Task: Add a condition where "Channel Is Forum topic" in recently solved tickets.
Action: Mouse moved to (97, 359)
Screenshot: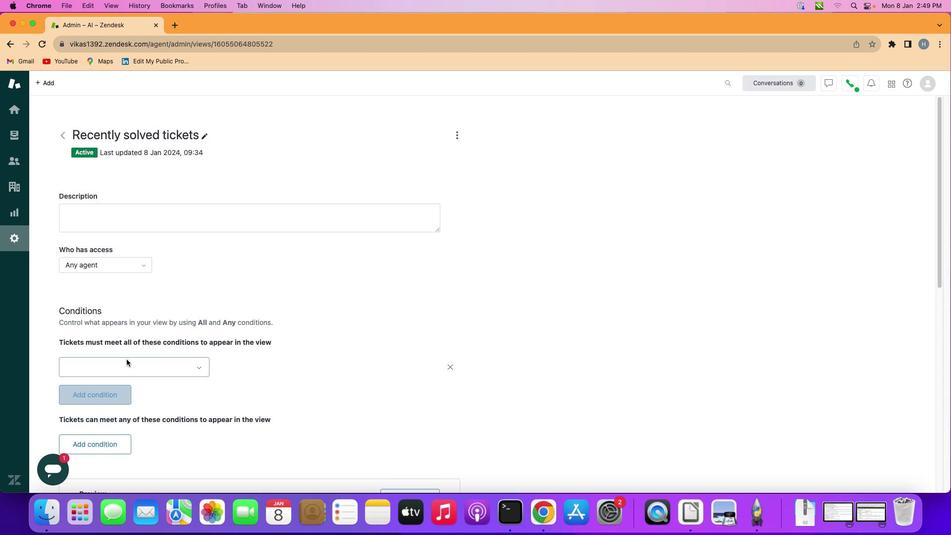 
Action: Mouse pressed left at (97, 359)
Screenshot: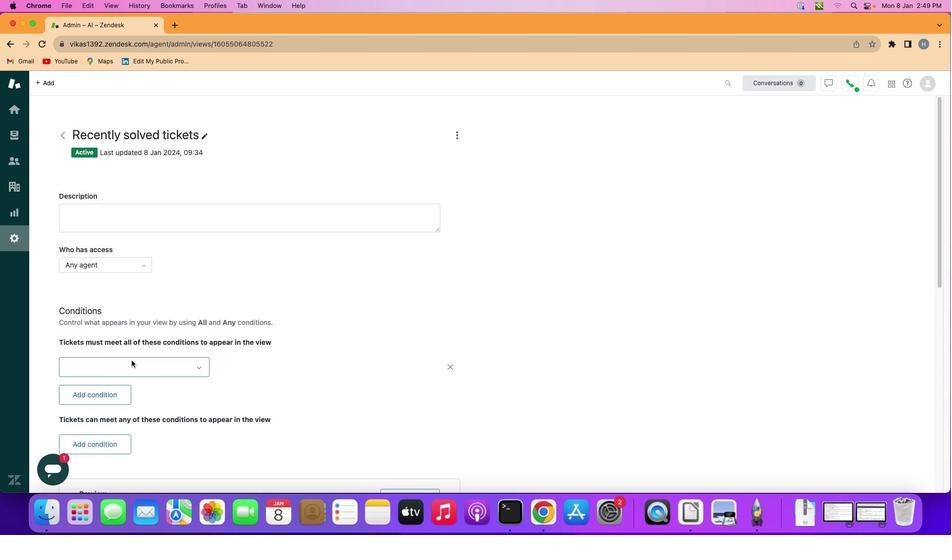 
Action: Mouse moved to (133, 362)
Screenshot: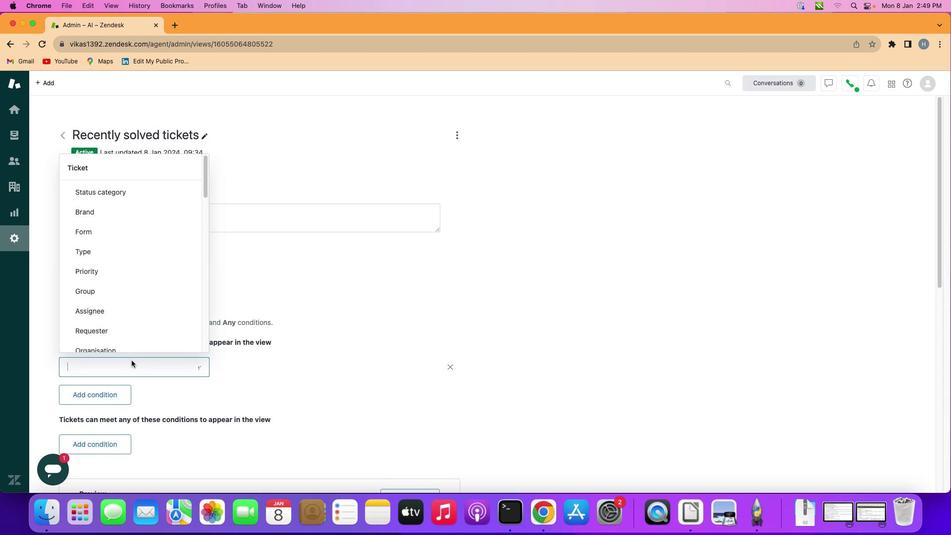 
Action: Mouse pressed left at (133, 362)
Screenshot: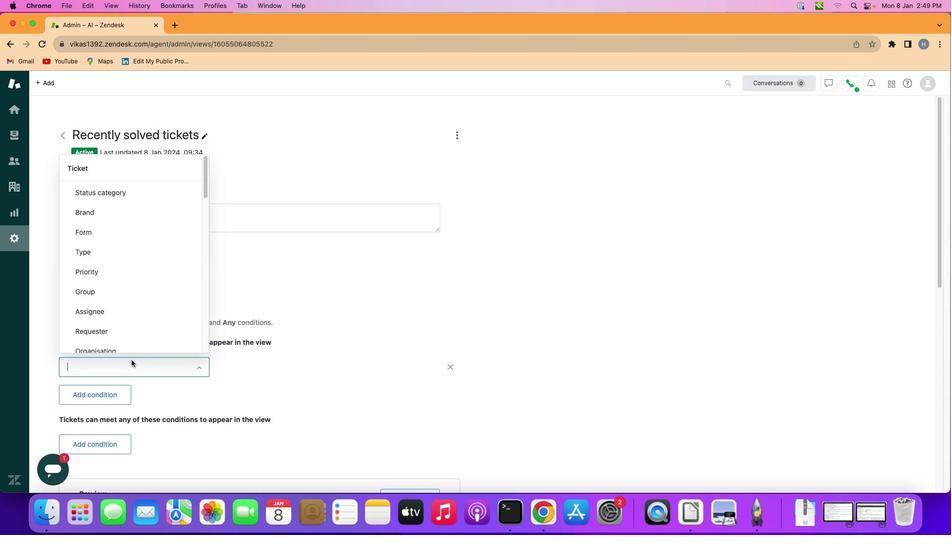 
Action: Mouse moved to (138, 282)
Screenshot: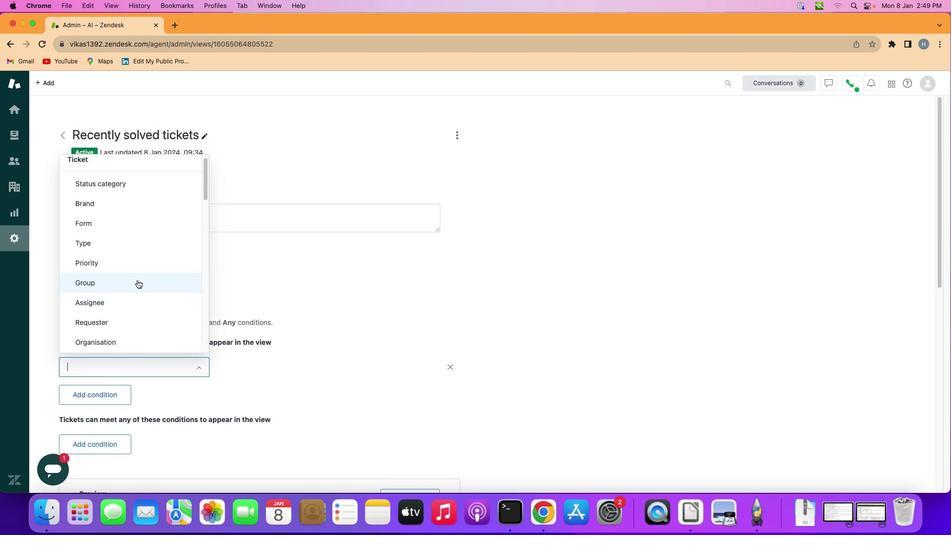 
Action: Mouse scrolled (138, 282) with delta (1, 1)
Screenshot: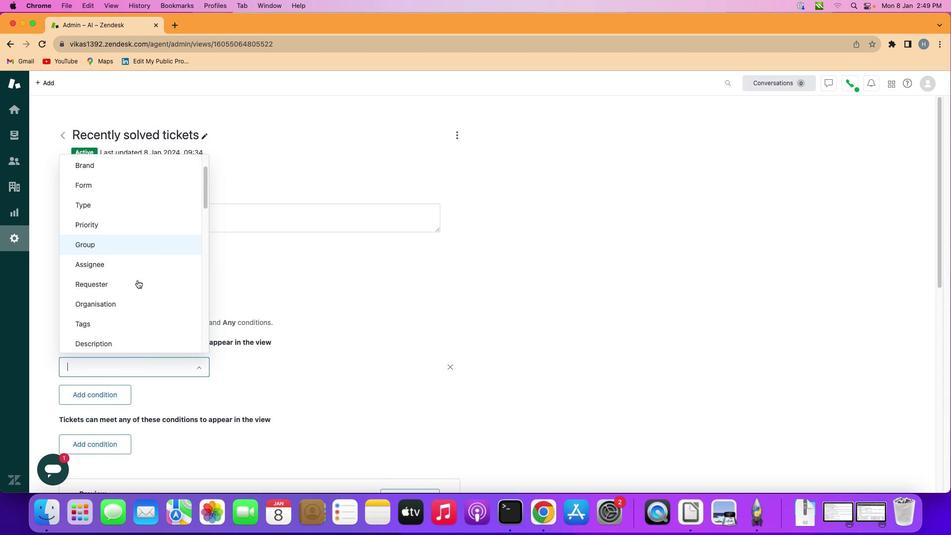 
Action: Mouse scrolled (138, 282) with delta (1, 2)
Screenshot: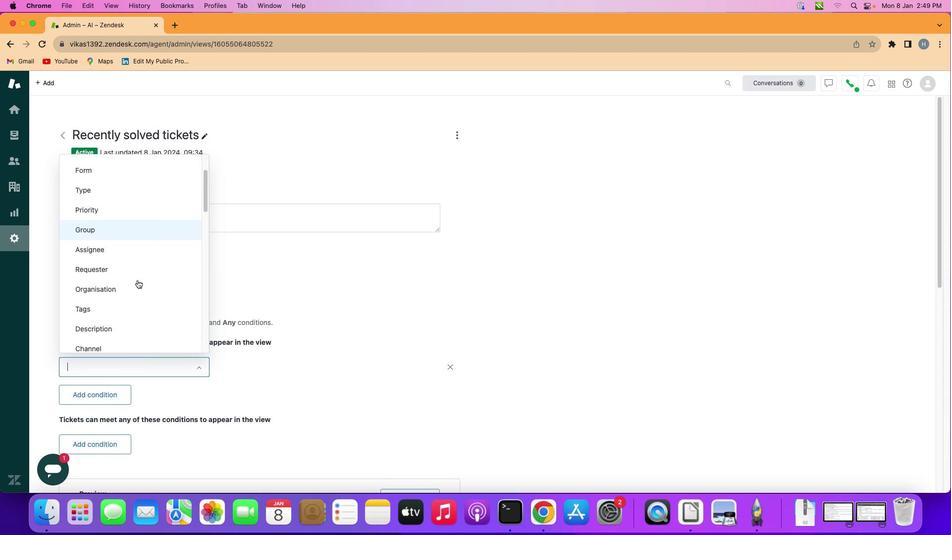 
Action: Mouse moved to (139, 282)
Screenshot: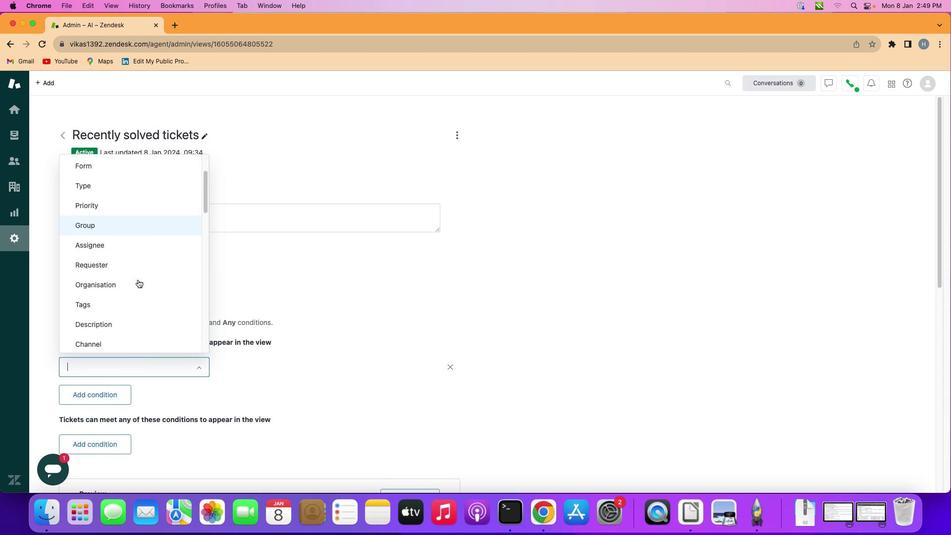 
Action: Mouse scrolled (139, 282) with delta (1, 1)
Screenshot: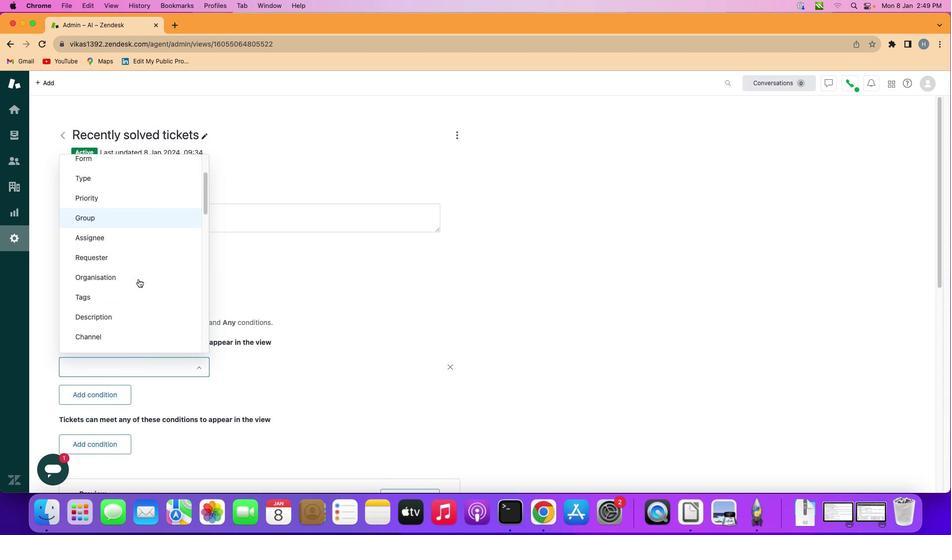 
Action: Mouse moved to (139, 282)
Screenshot: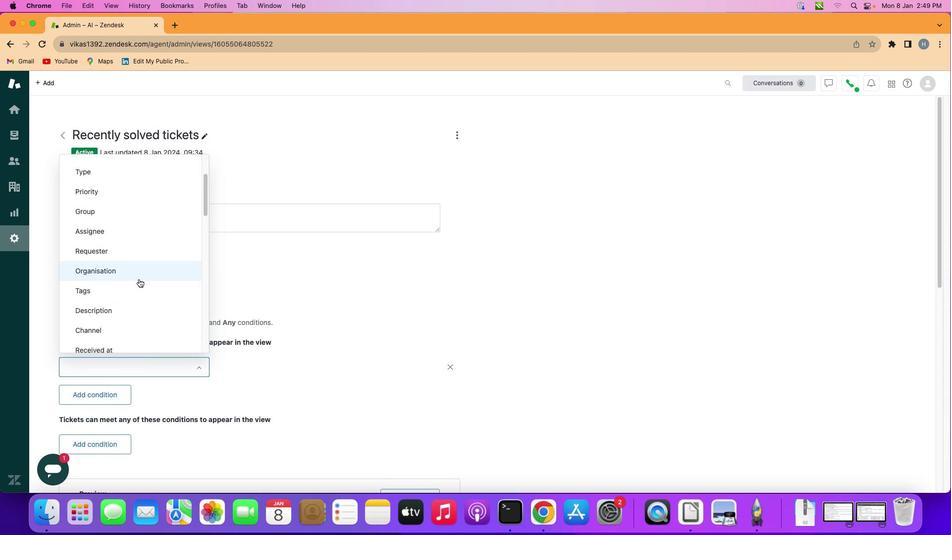 
Action: Mouse scrolled (139, 282) with delta (1, 1)
Screenshot: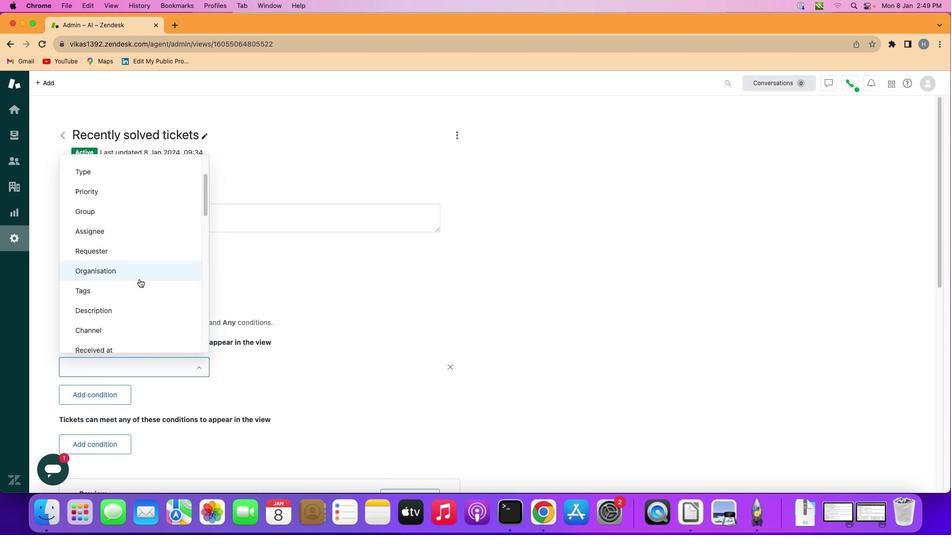 
Action: Mouse scrolled (139, 282) with delta (1, 1)
Screenshot: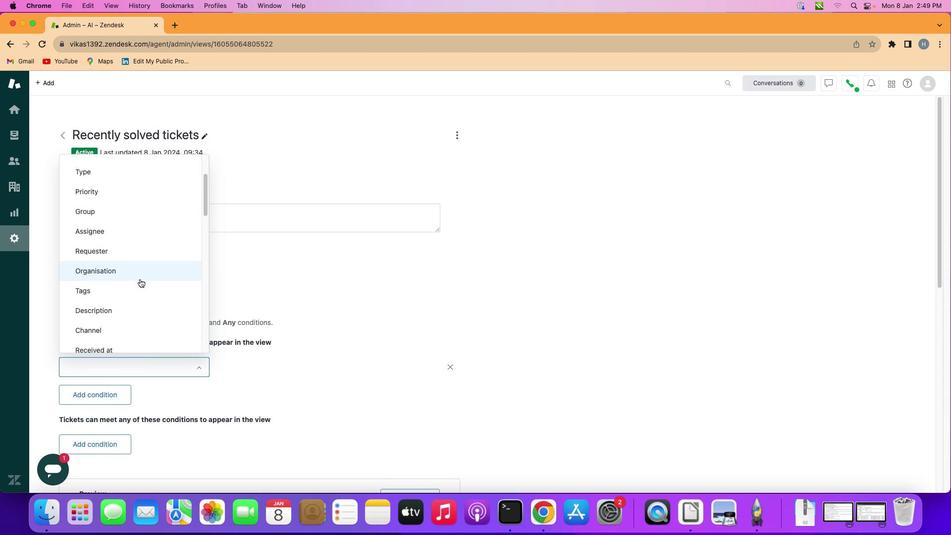 
Action: Mouse moved to (141, 281)
Screenshot: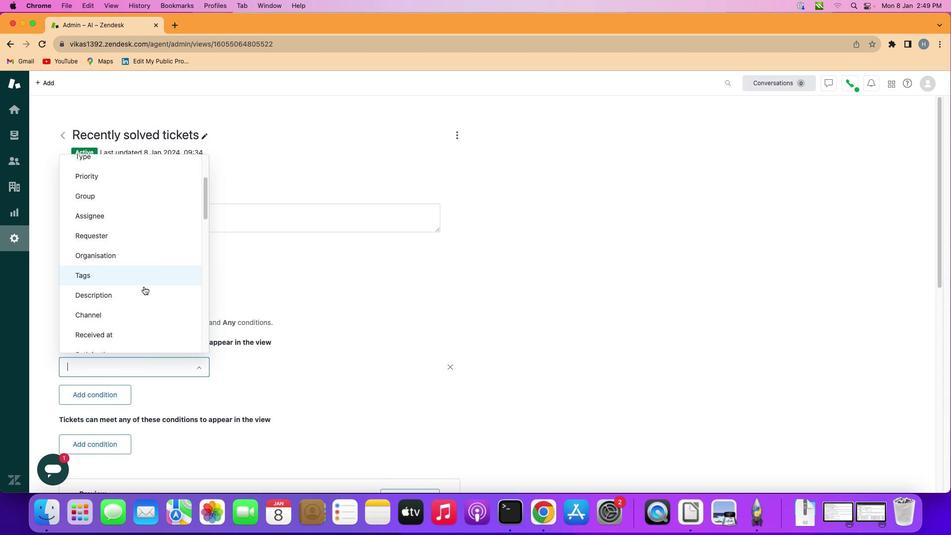 
Action: Mouse scrolled (141, 281) with delta (1, 1)
Screenshot: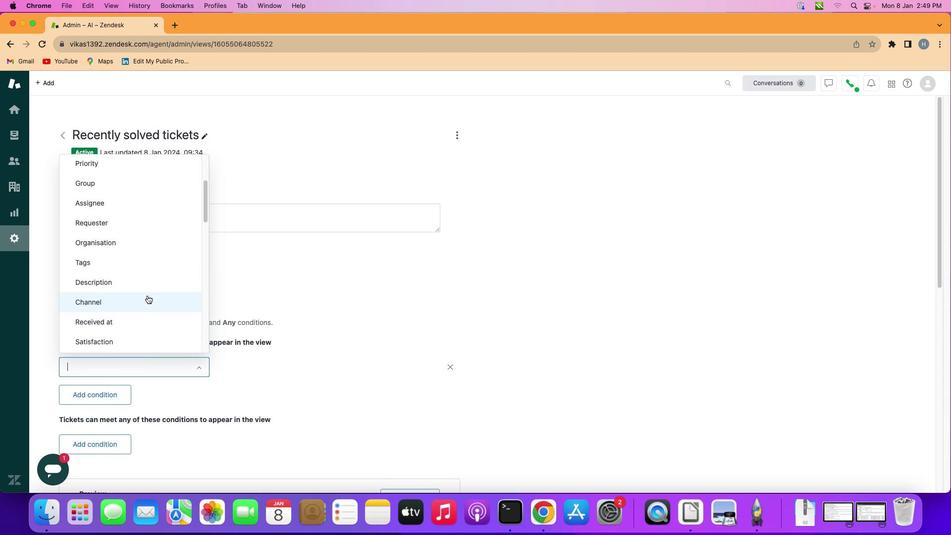 
Action: Mouse scrolled (141, 281) with delta (1, 1)
Screenshot: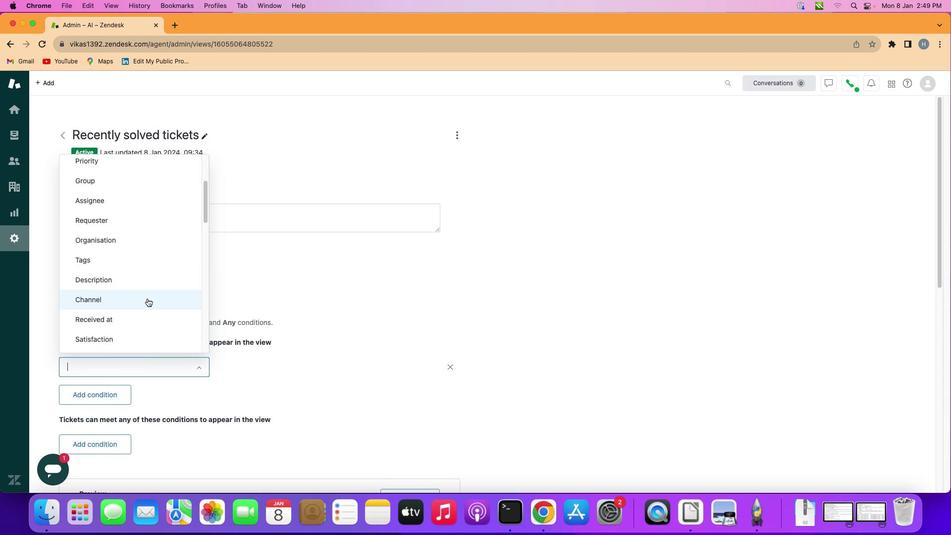 
Action: Mouse moved to (142, 283)
Screenshot: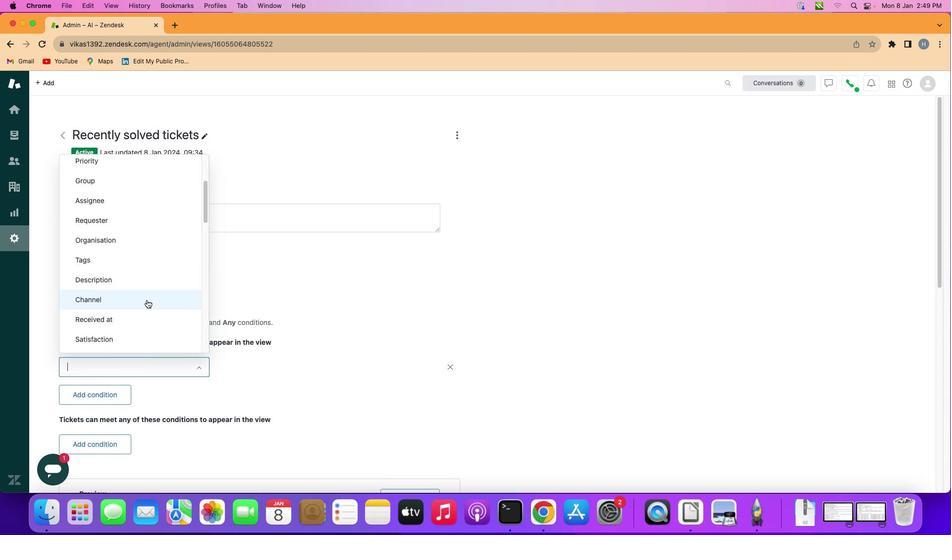 
Action: Mouse scrolled (142, 283) with delta (1, 1)
Screenshot: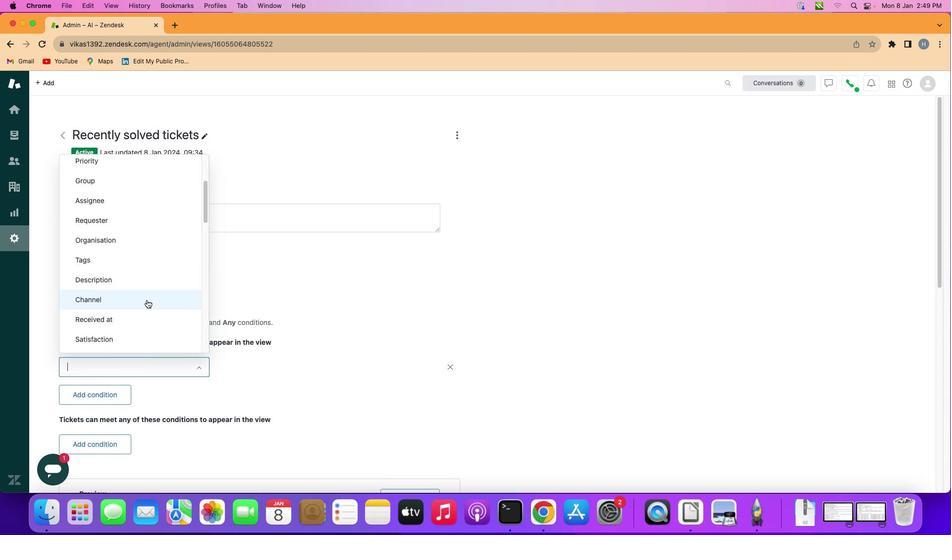 
Action: Mouse moved to (148, 302)
Screenshot: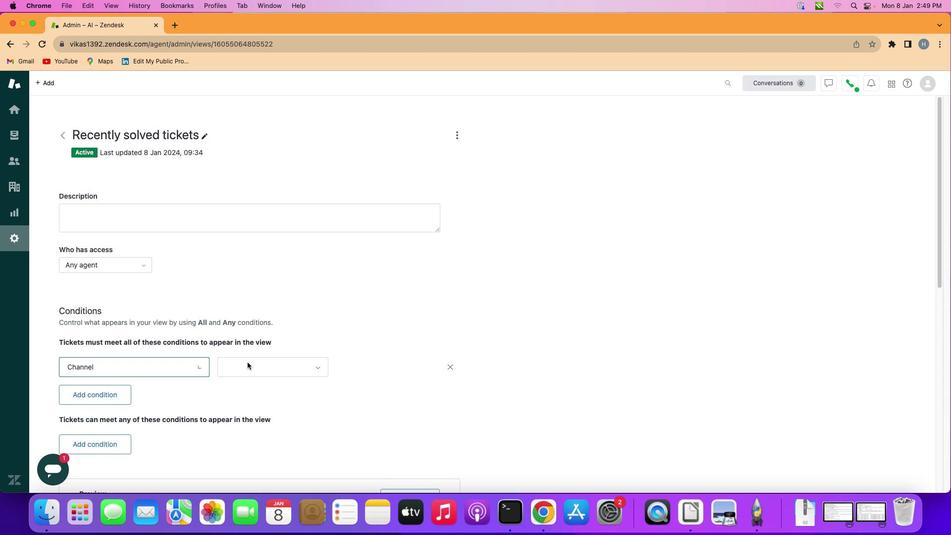 
Action: Mouse pressed left at (148, 302)
Screenshot: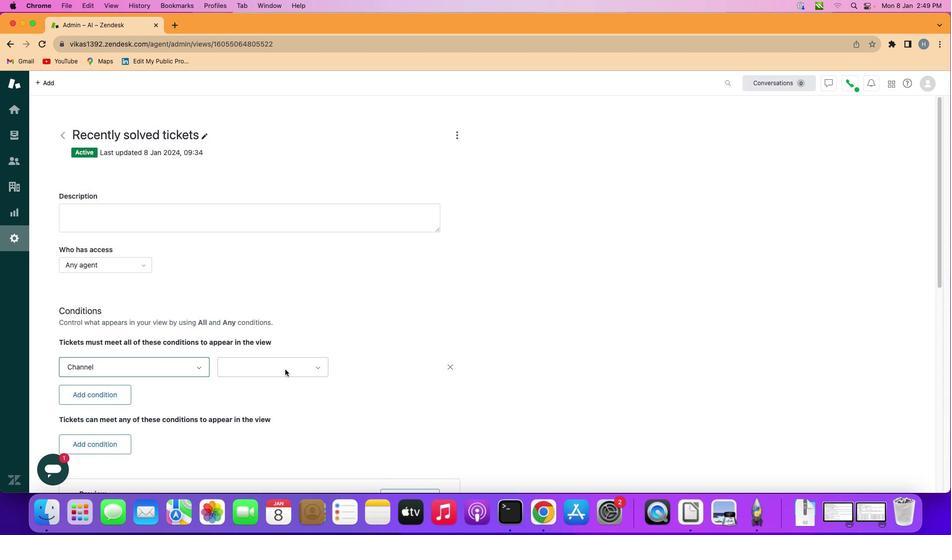 
Action: Mouse moved to (287, 370)
Screenshot: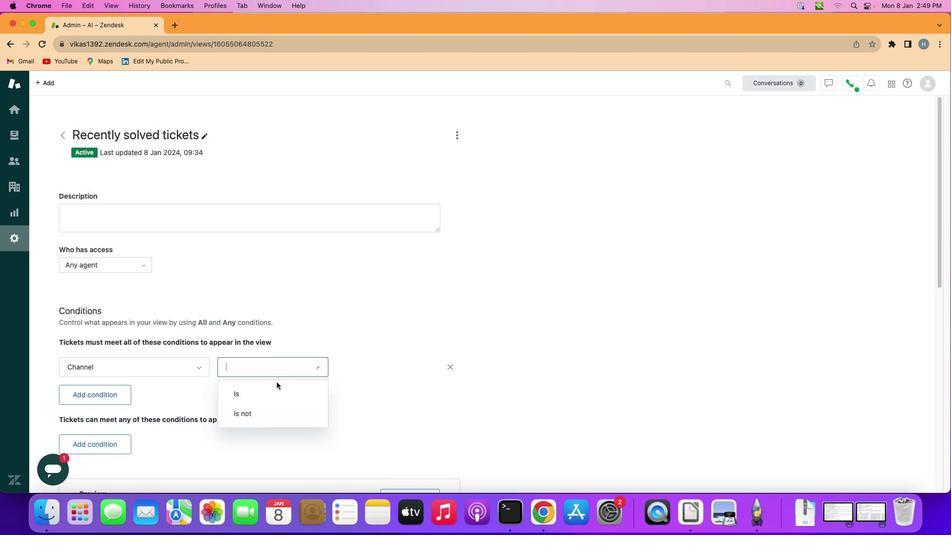 
Action: Mouse pressed left at (287, 370)
Screenshot: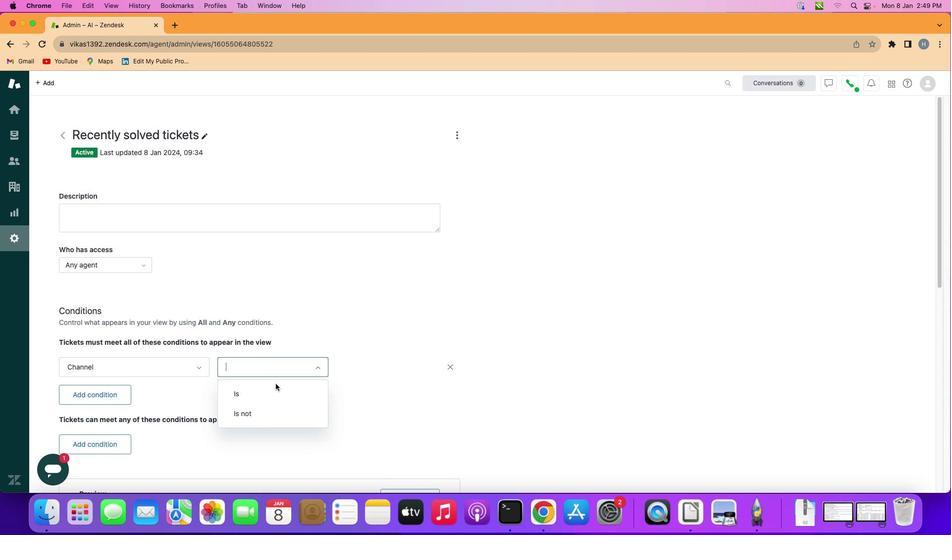 
Action: Mouse moved to (275, 389)
Screenshot: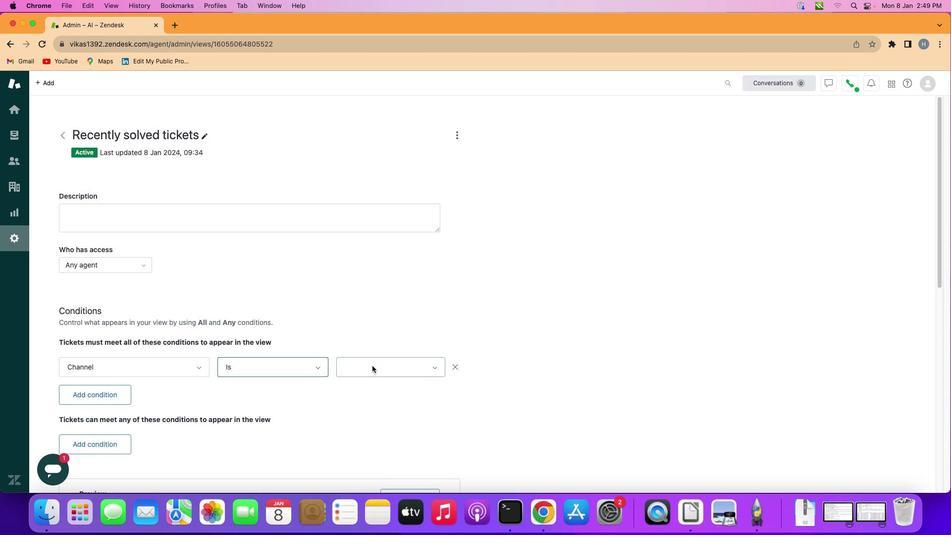 
Action: Mouse pressed left at (275, 389)
Screenshot: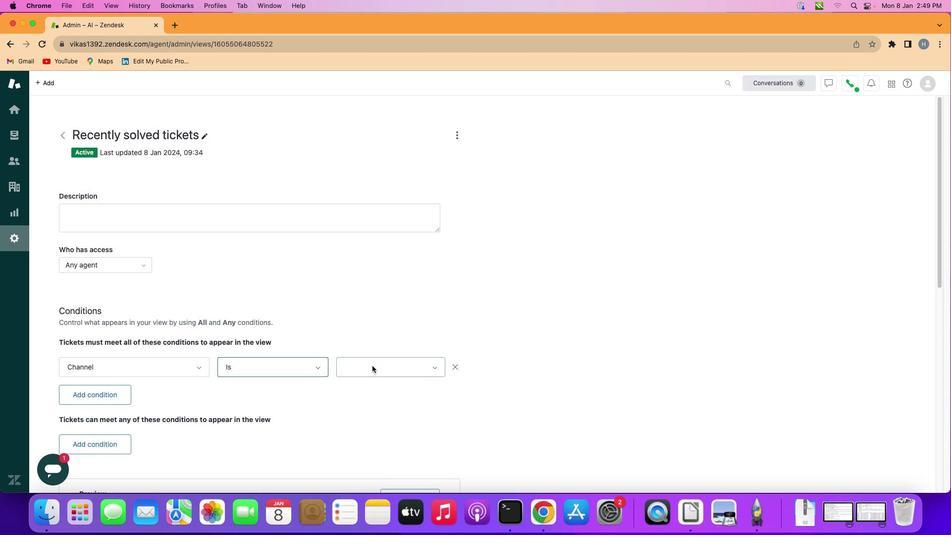 
Action: Mouse moved to (374, 367)
Screenshot: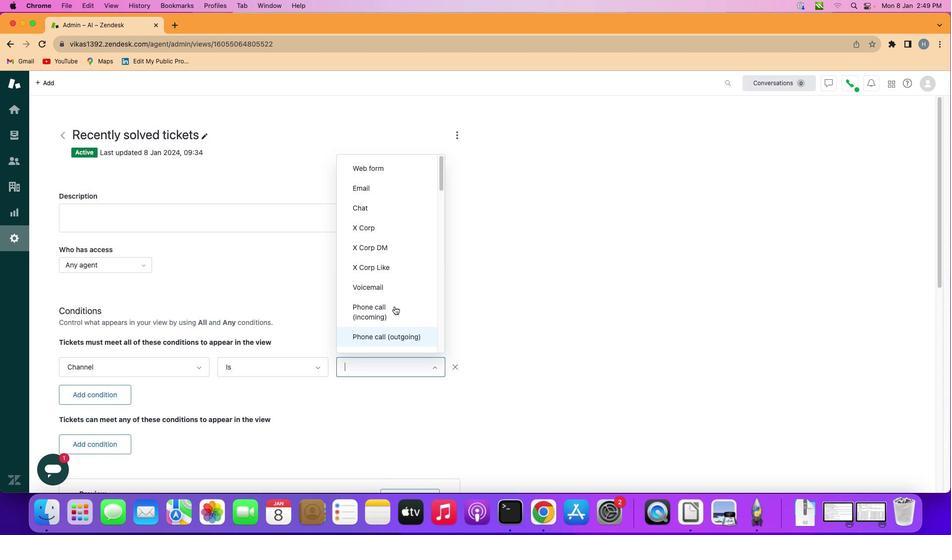 
Action: Mouse pressed left at (374, 367)
Screenshot: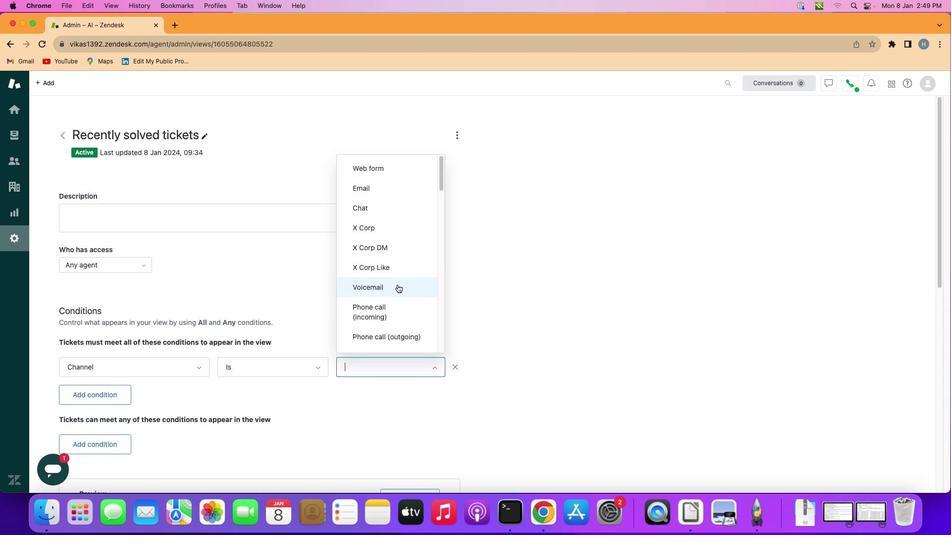 
Action: Mouse moved to (397, 277)
Screenshot: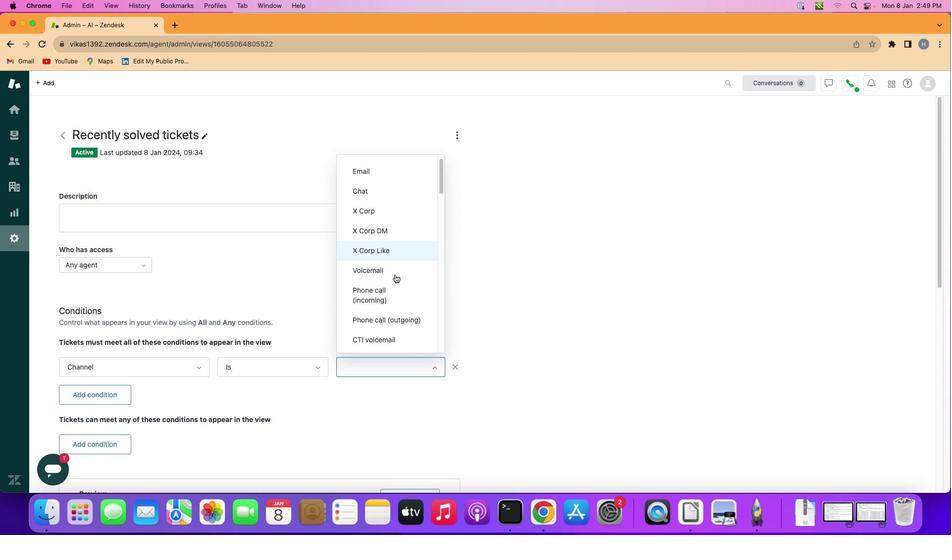 
Action: Mouse scrolled (397, 277) with delta (1, 1)
Screenshot: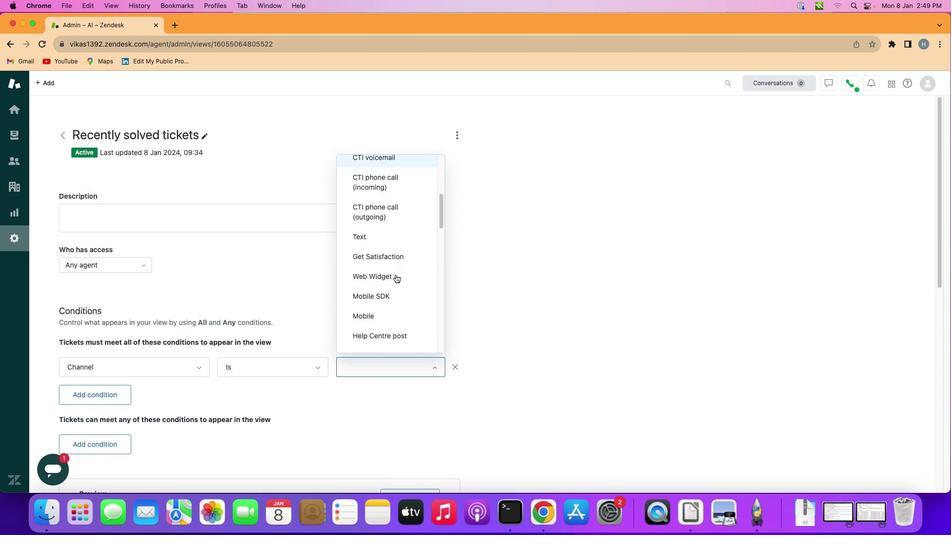 
Action: Mouse scrolled (397, 277) with delta (1, 1)
Screenshot: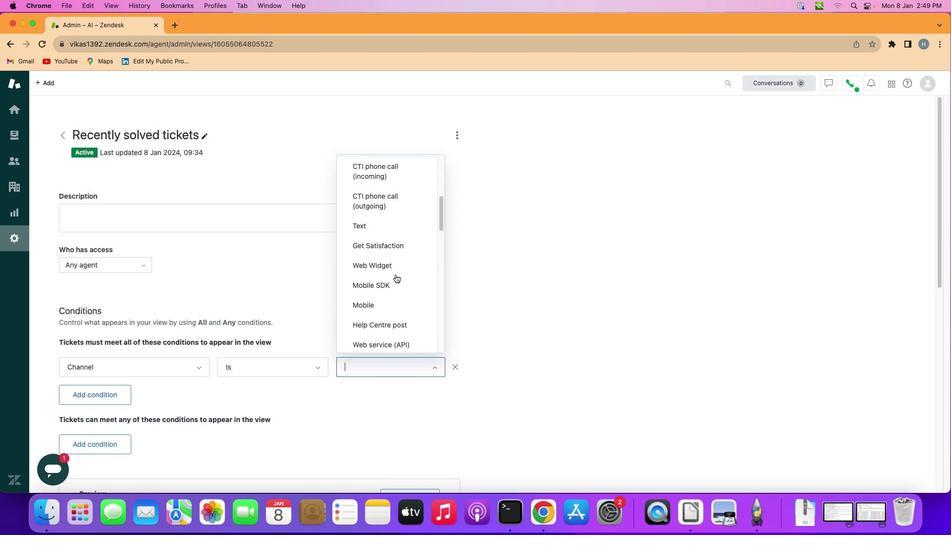 
Action: Mouse scrolled (397, 277) with delta (1, 0)
Screenshot: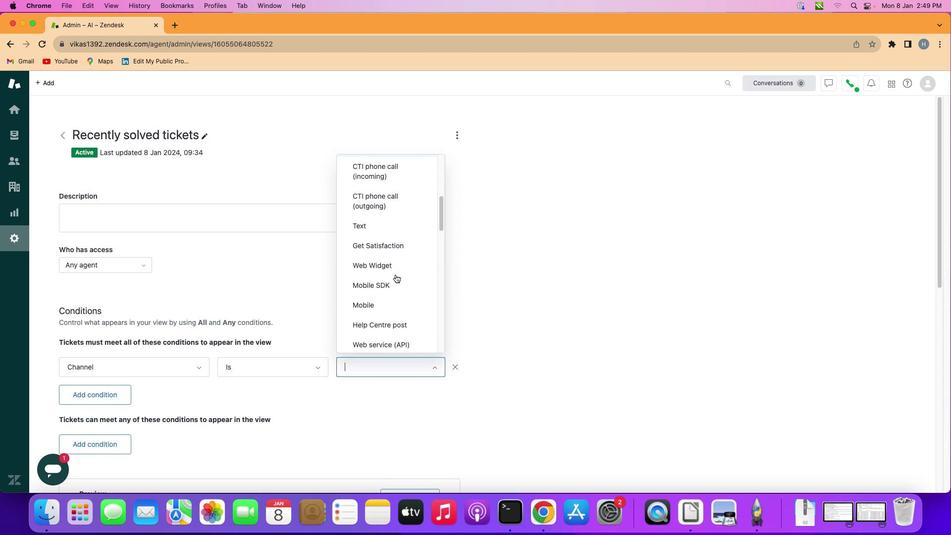 
Action: Mouse scrolled (397, 277) with delta (1, 0)
Screenshot: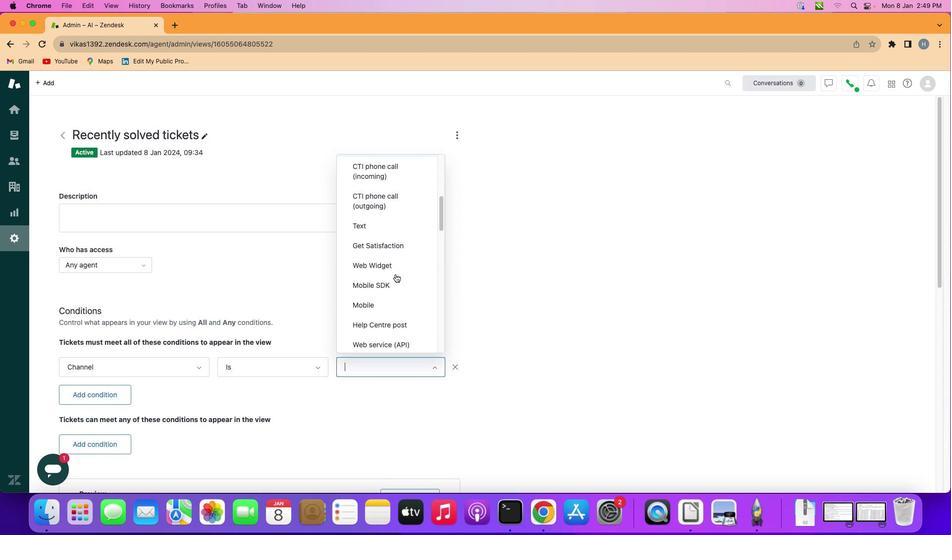 
Action: Mouse moved to (398, 276)
Screenshot: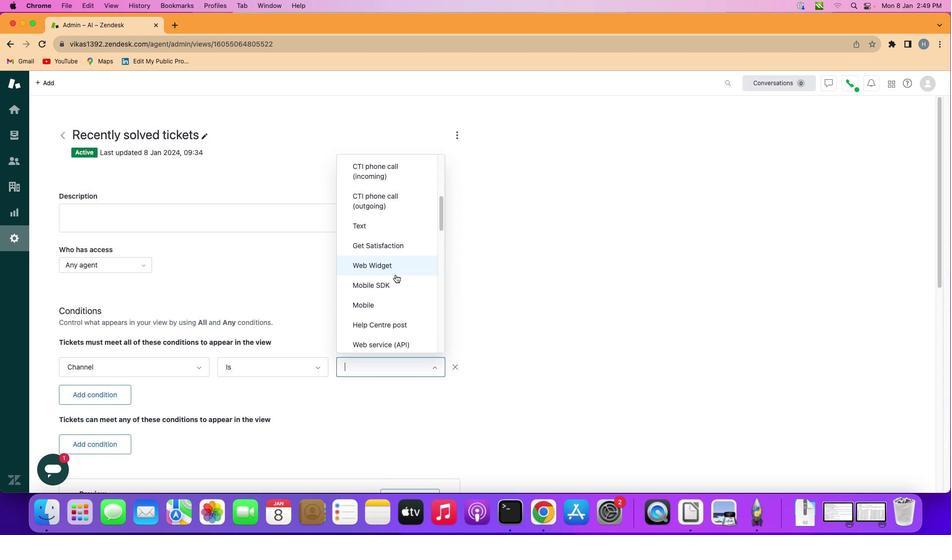 
Action: Mouse scrolled (398, 276) with delta (1, 0)
Screenshot: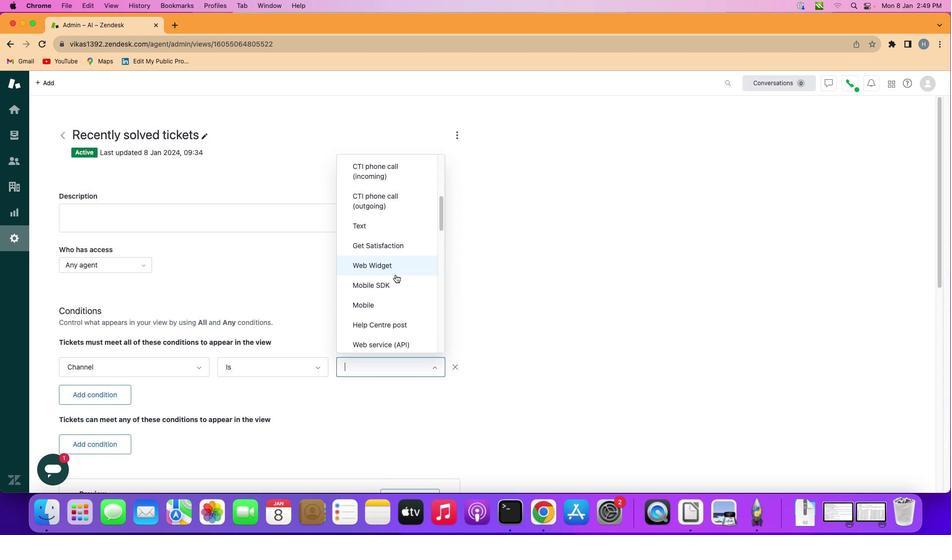 
Action: Mouse moved to (398, 277)
Screenshot: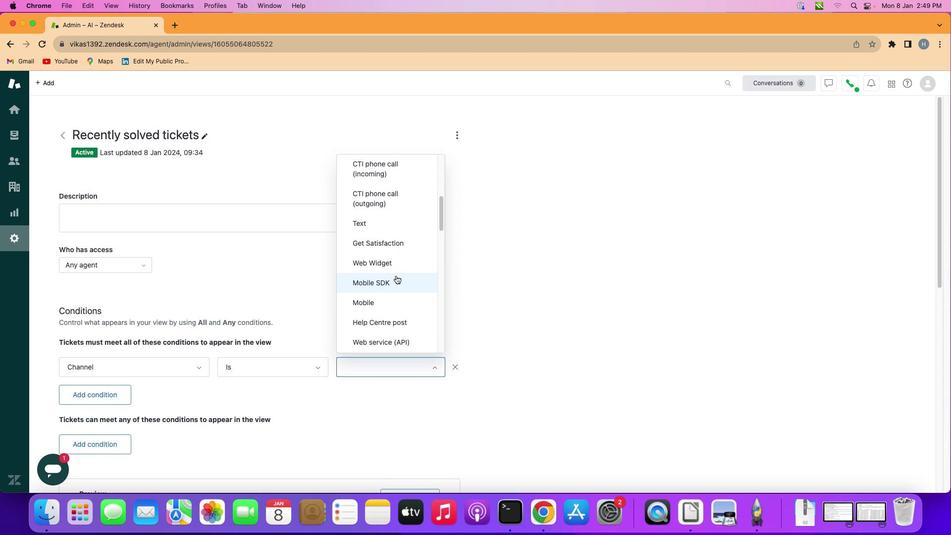 
Action: Mouse scrolled (398, 277) with delta (1, 1)
Screenshot: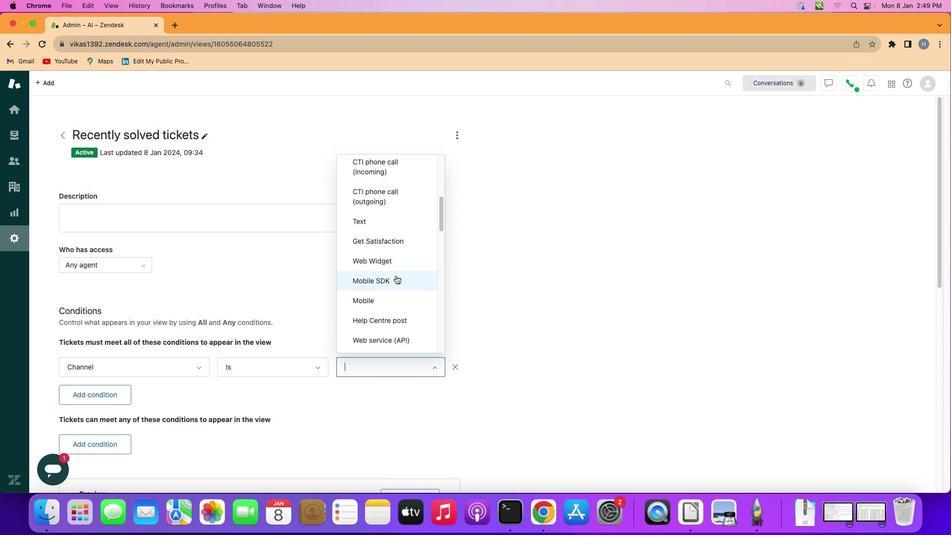 
Action: Mouse moved to (398, 277)
Screenshot: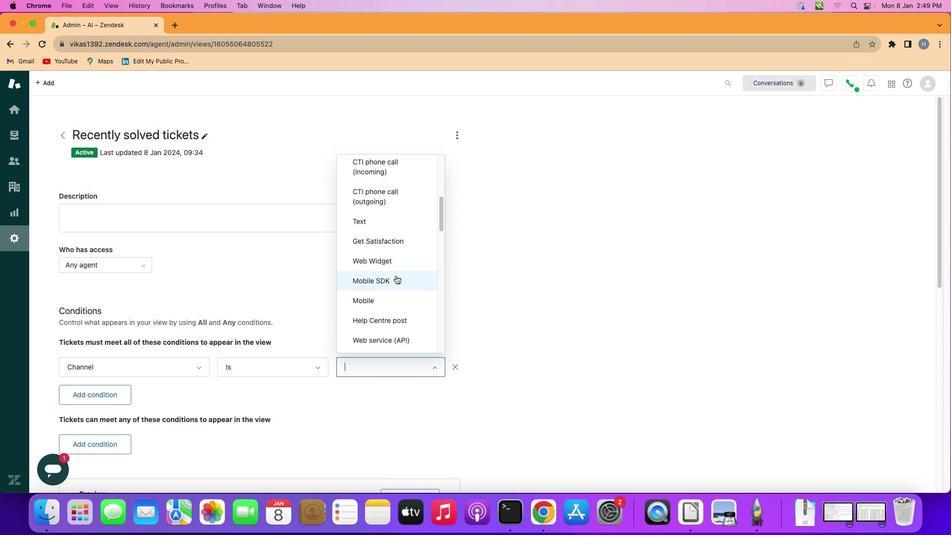 
Action: Mouse scrolled (398, 277) with delta (1, 1)
Screenshot: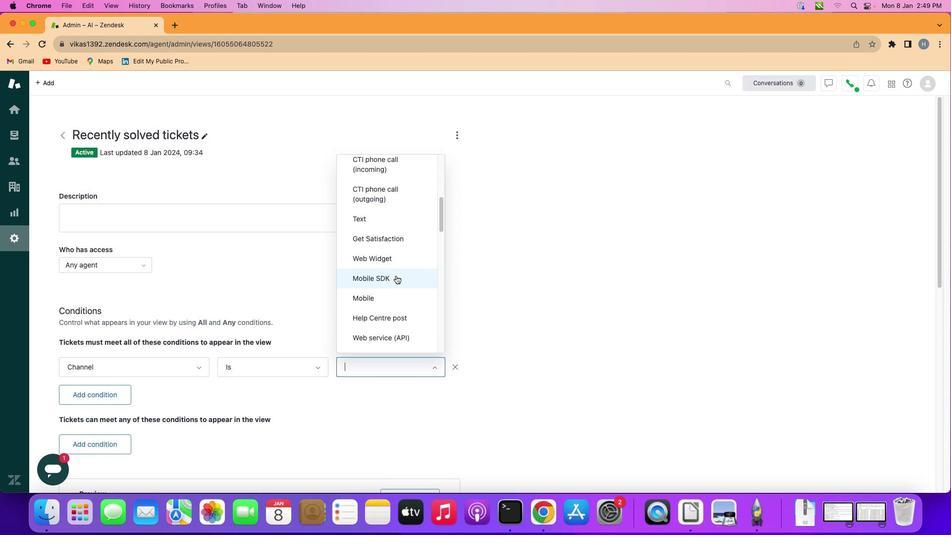 
Action: Mouse scrolled (398, 277) with delta (1, 1)
Screenshot: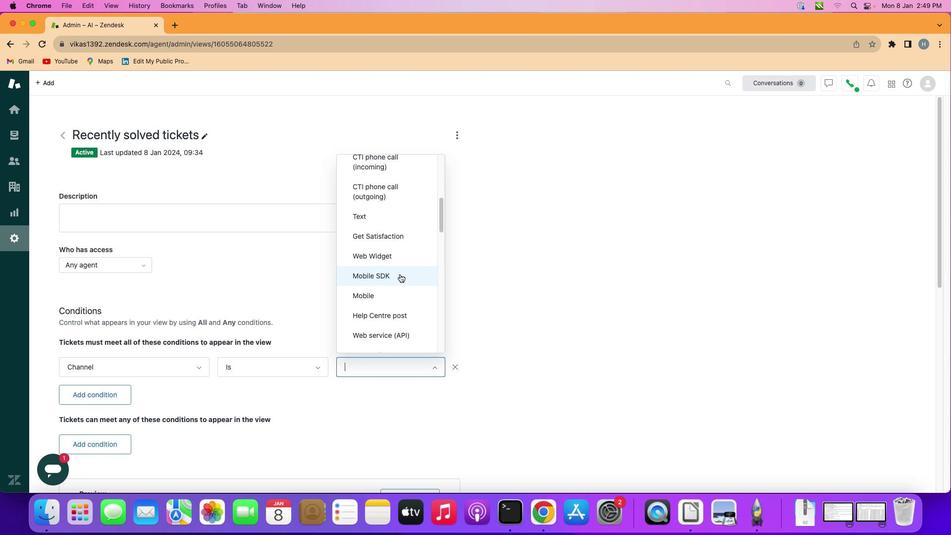 
Action: Mouse moved to (398, 278)
Screenshot: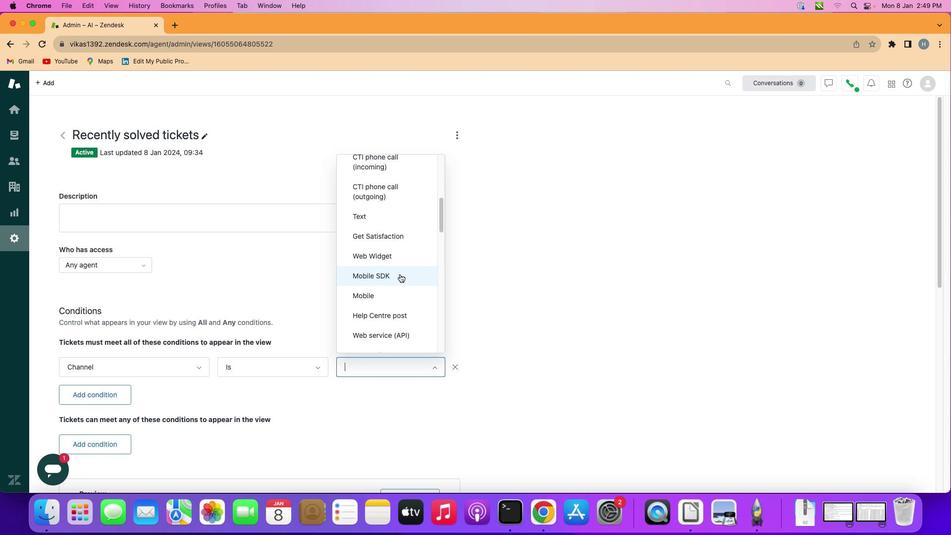 
Action: Mouse scrolled (398, 278) with delta (1, 1)
Screenshot: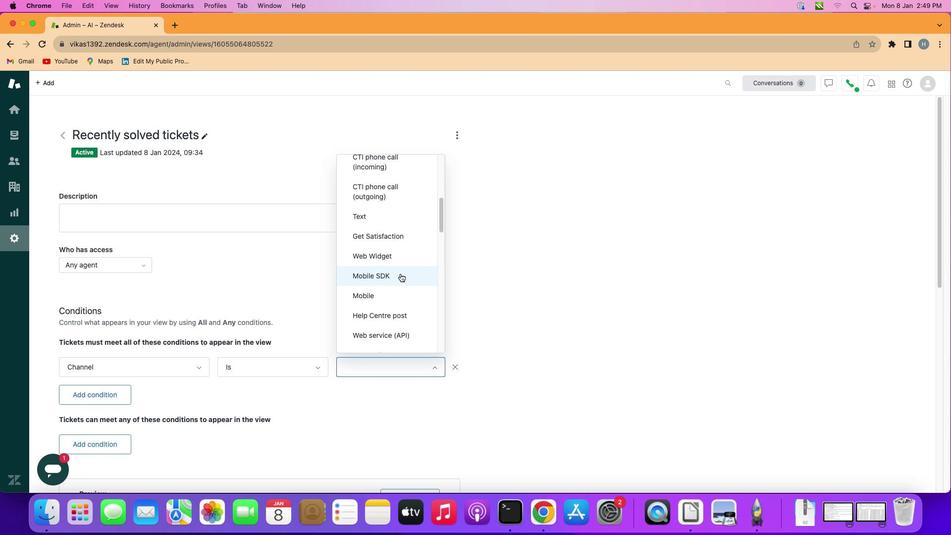 
Action: Mouse moved to (402, 276)
Screenshot: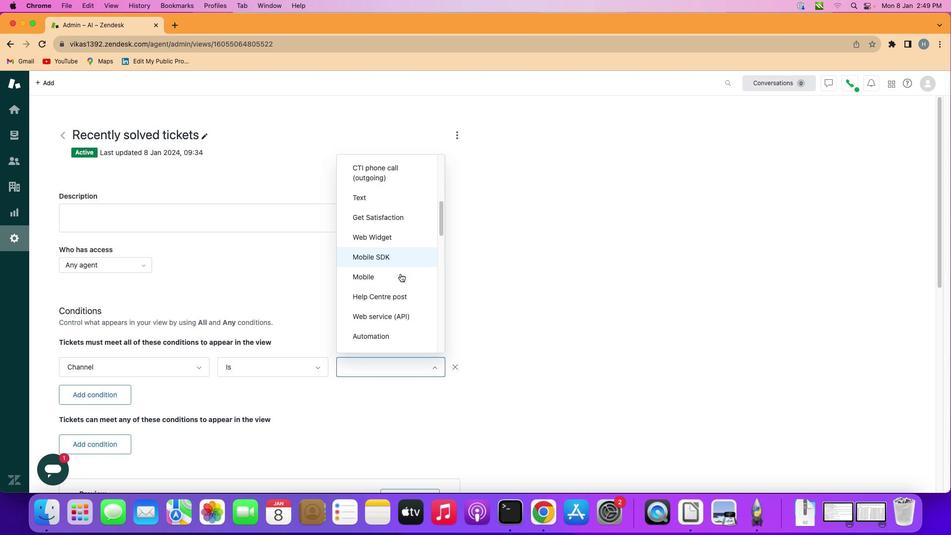 
Action: Mouse scrolled (402, 276) with delta (1, 1)
Screenshot: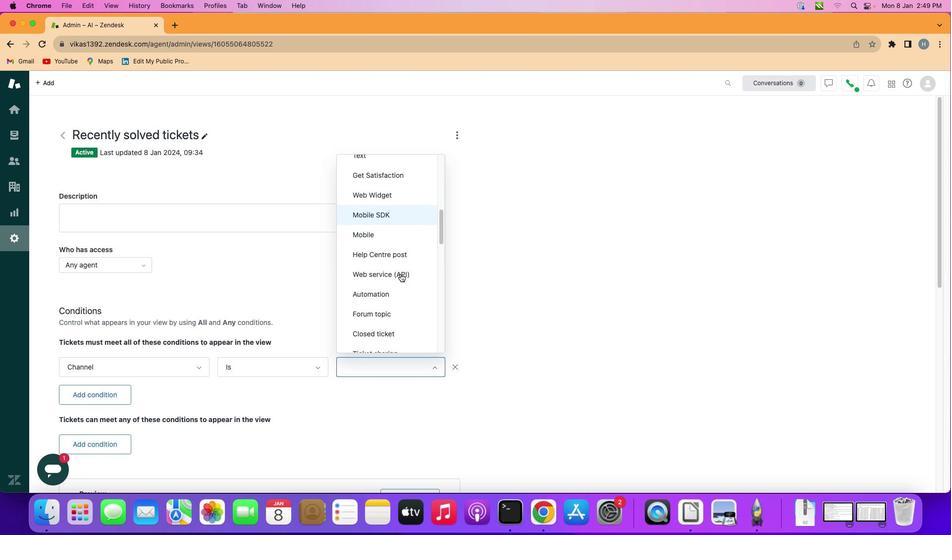 
Action: Mouse scrolled (402, 276) with delta (1, 1)
Screenshot: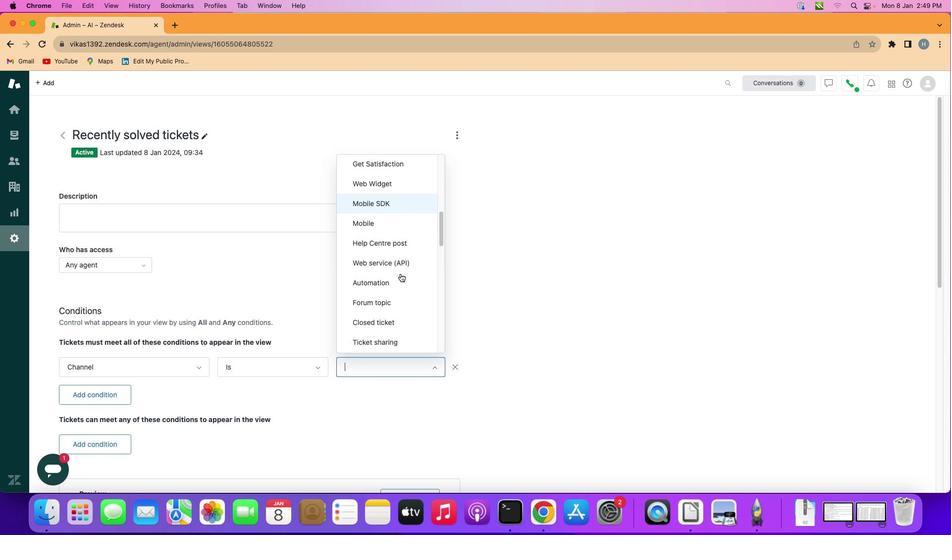 
Action: Mouse scrolled (402, 276) with delta (1, 1)
Screenshot: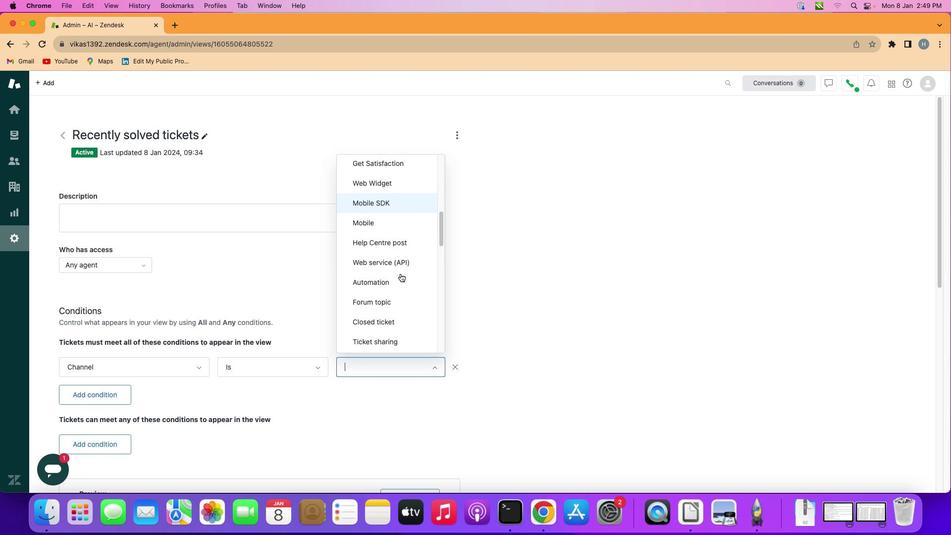
Action: Mouse scrolled (402, 276) with delta (1, 1)
Screenshot: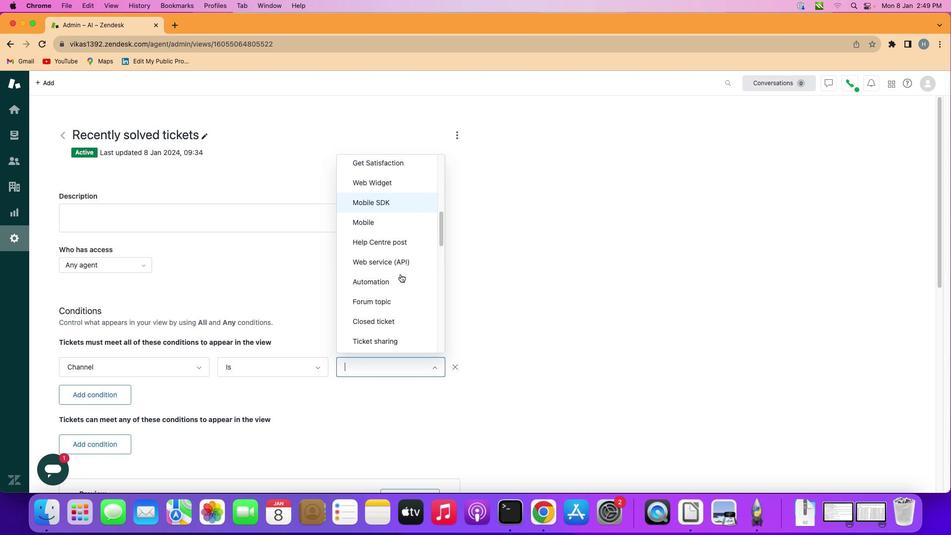 
Action: Mouse scrolled (402, 276) with delta (1, 1)
Screenshot: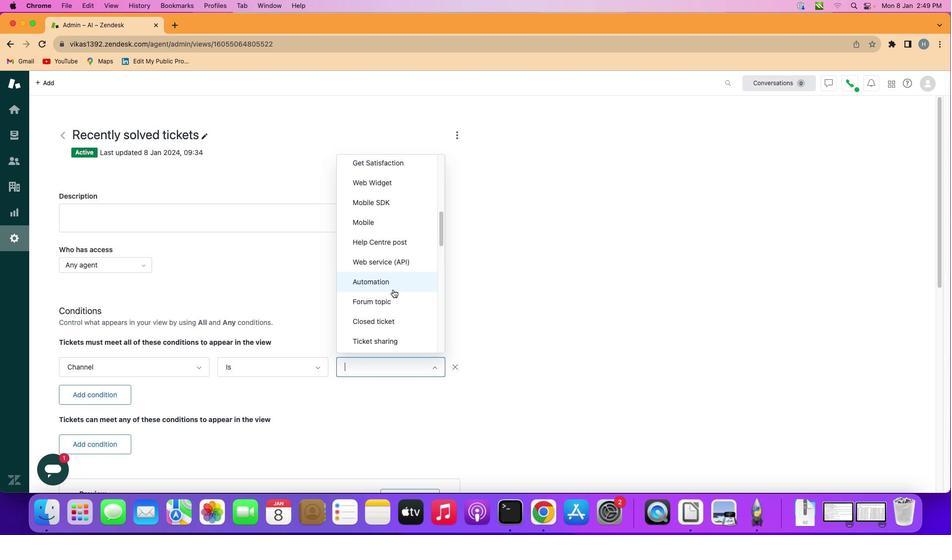 
Action: Mouse moved to (392, 297)
Screenshot: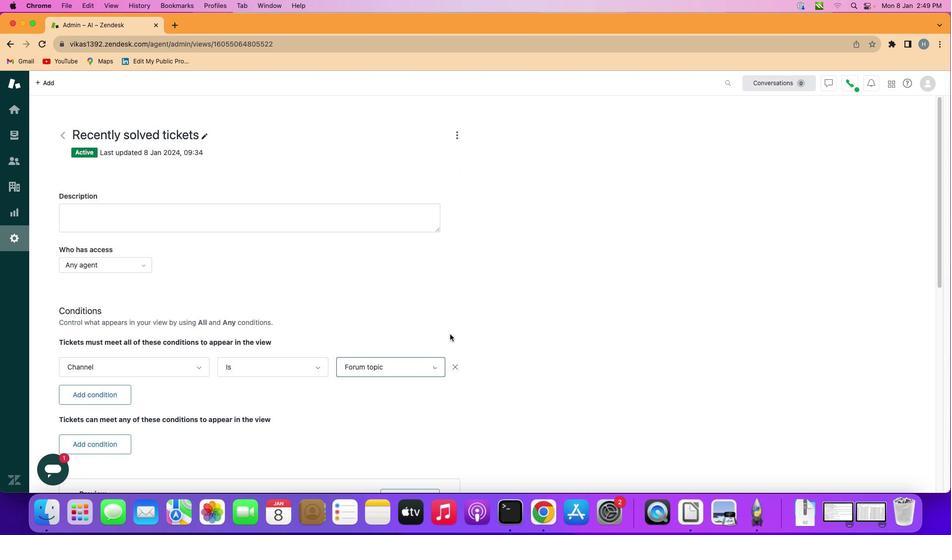 
Action: Mouse pressed left at (392, 297)
Screenshot: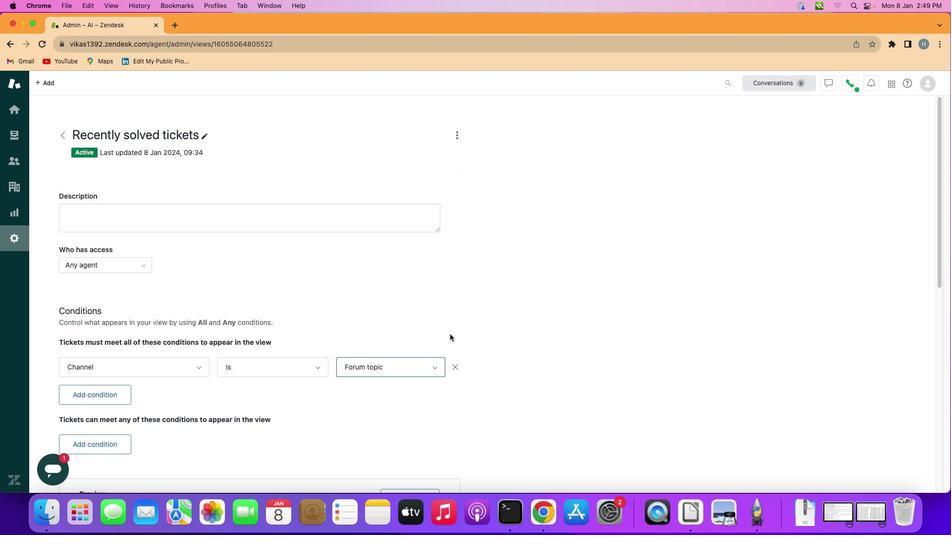 
Action: Mouse moved to (447, 316)
Screenshot: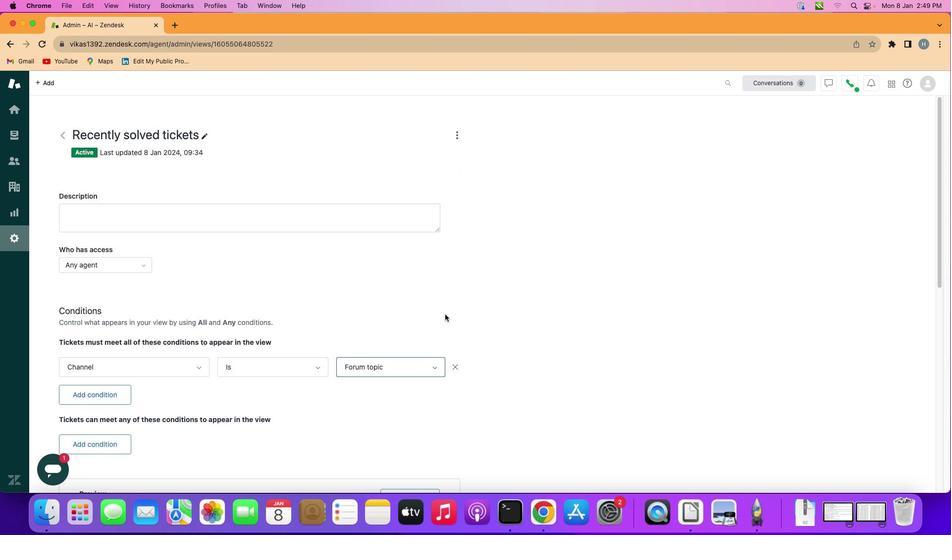 
